 Task: Add Jeff's Garden Organic Pitted Greek Kalamata Olives to the cart.
Action: Mouse moved to (303, 152)
Screenshot: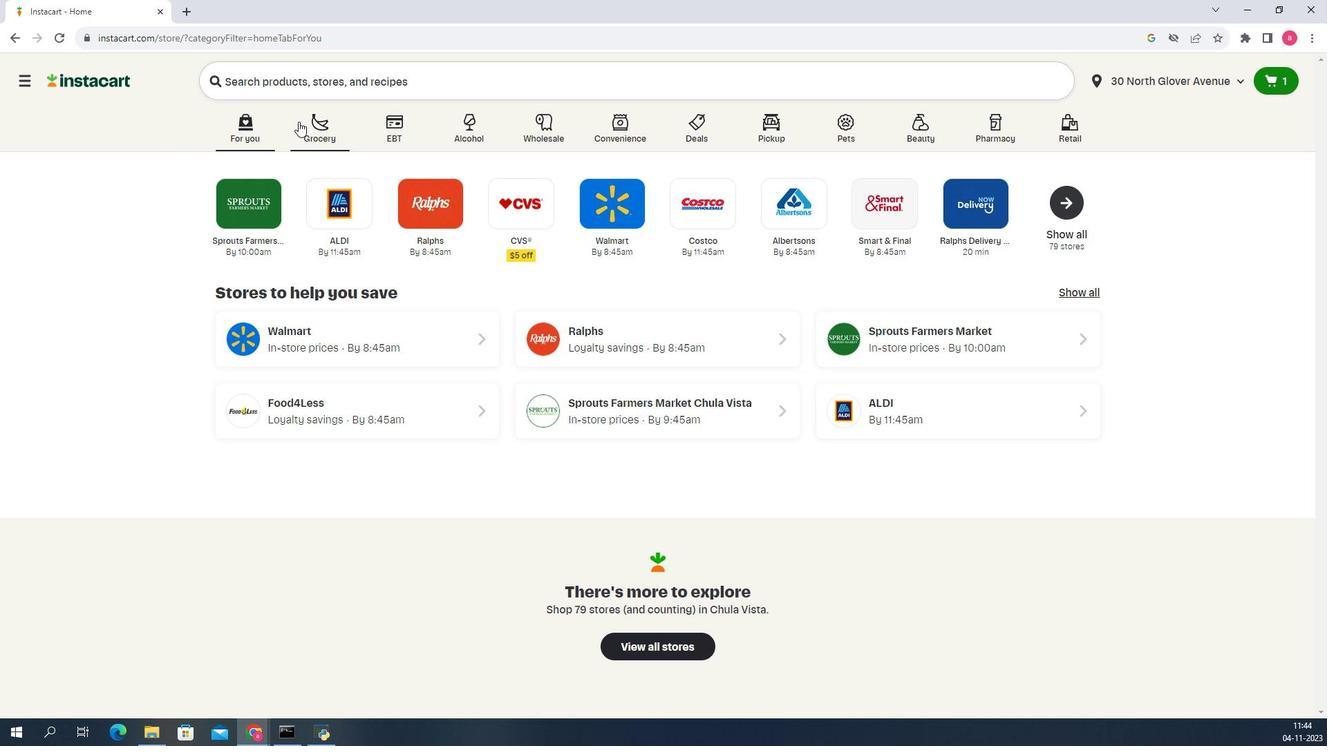 
Action: Mouse pressed left at (303, 152)
Screenshot: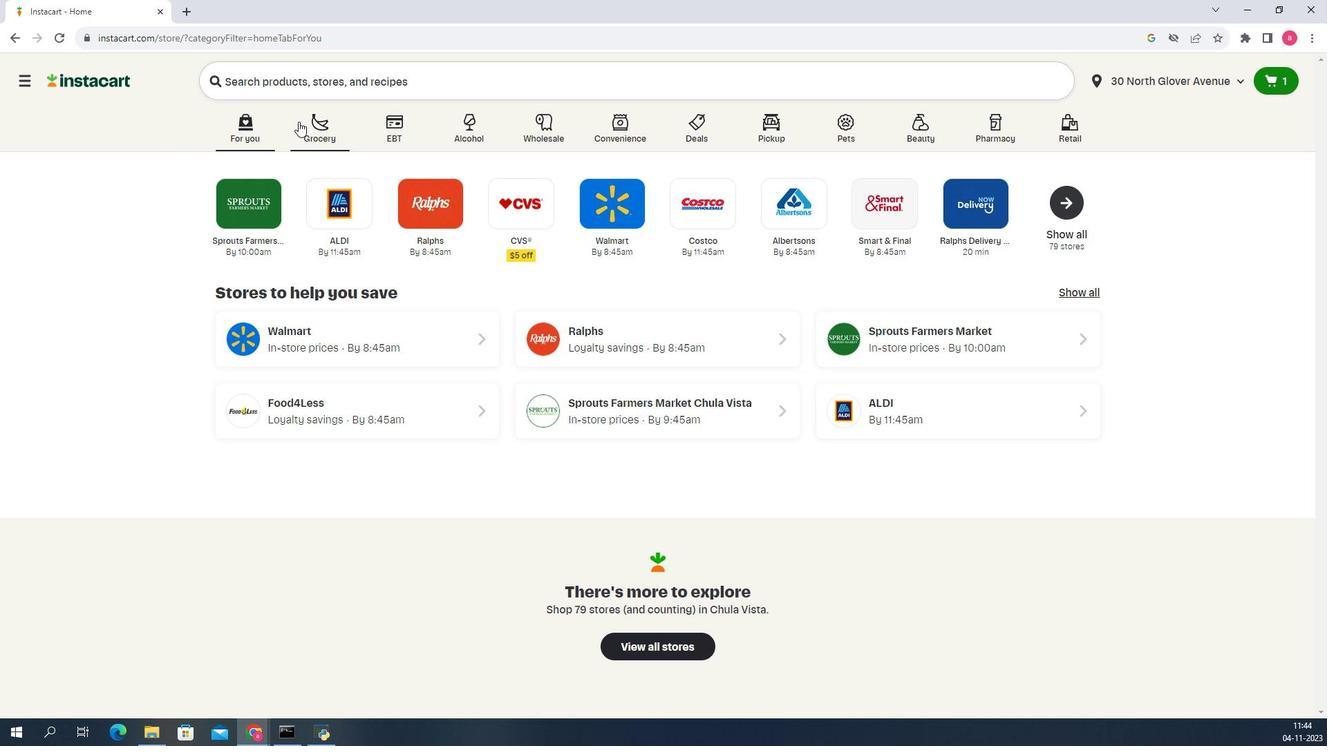 
Action: Mouse moved to (416, 404)
Screenshot: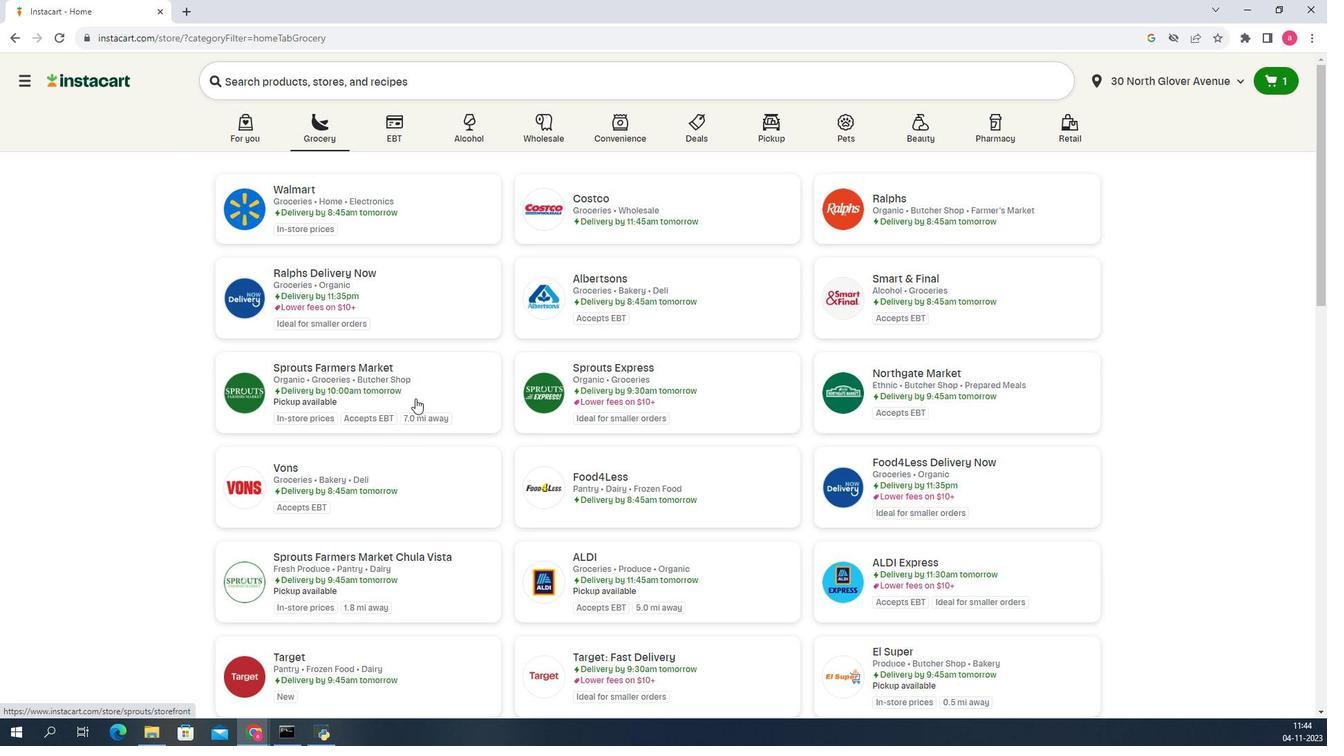 
Action: Mouse pressed left at (416, 404)
Screenshot: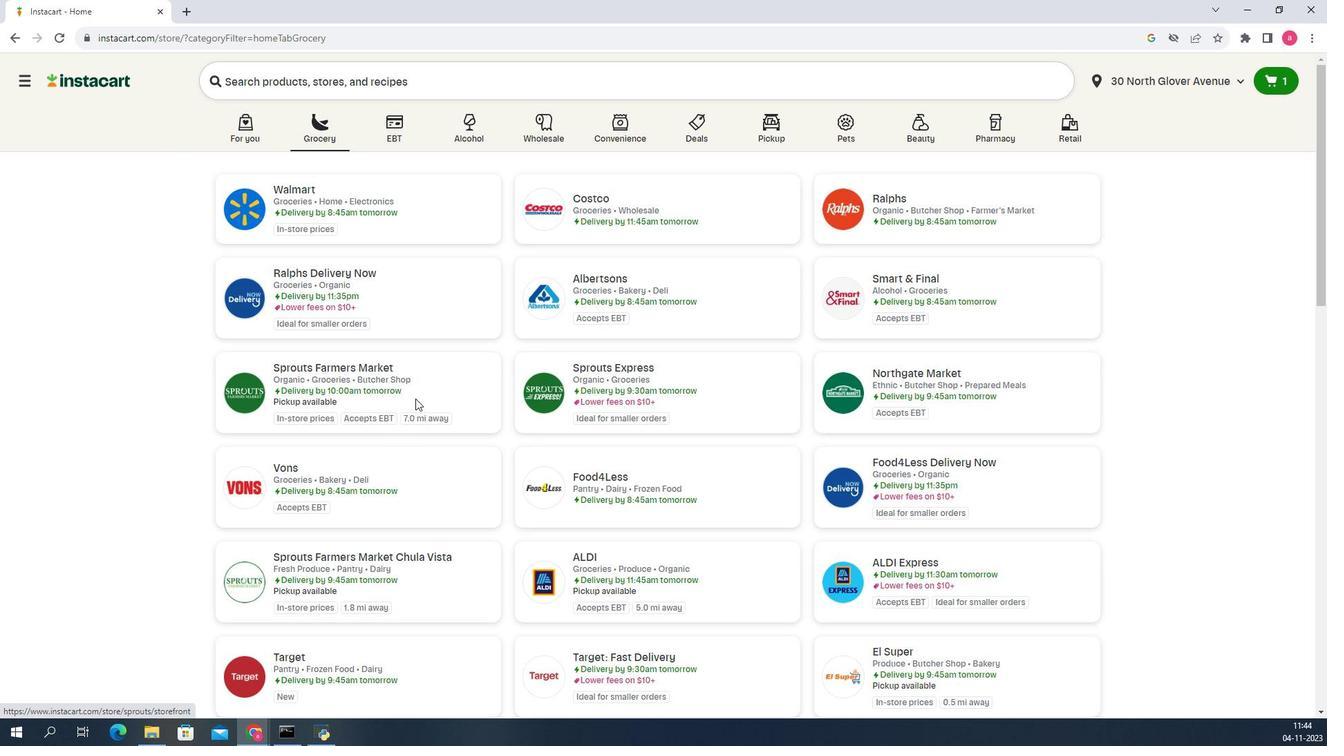 
Action: Mouse moved to (160, 331)
Screenshot: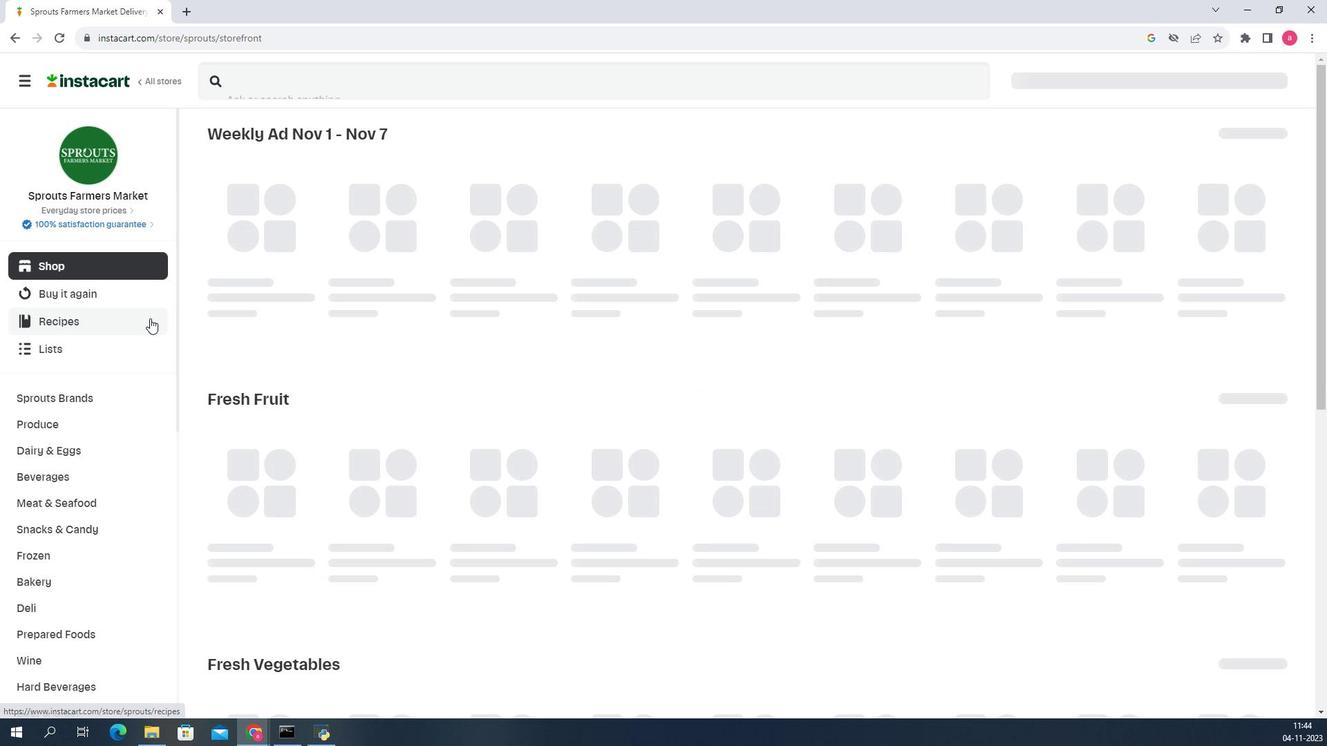 
Action: Mouse scrolled (160, 331) with delta (0, 0)
Screenshot: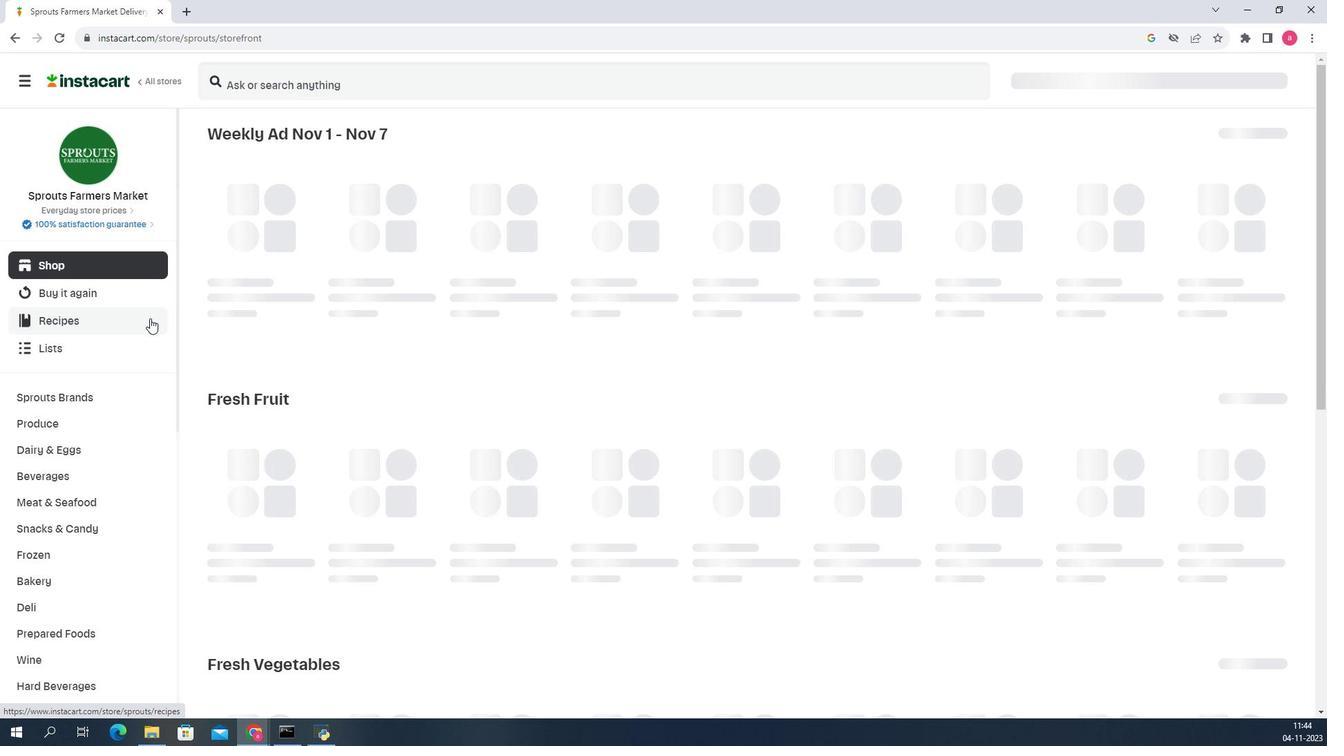 
Action: Mouse scrolled (160, 331) with delta (0, 0)
Screenshot: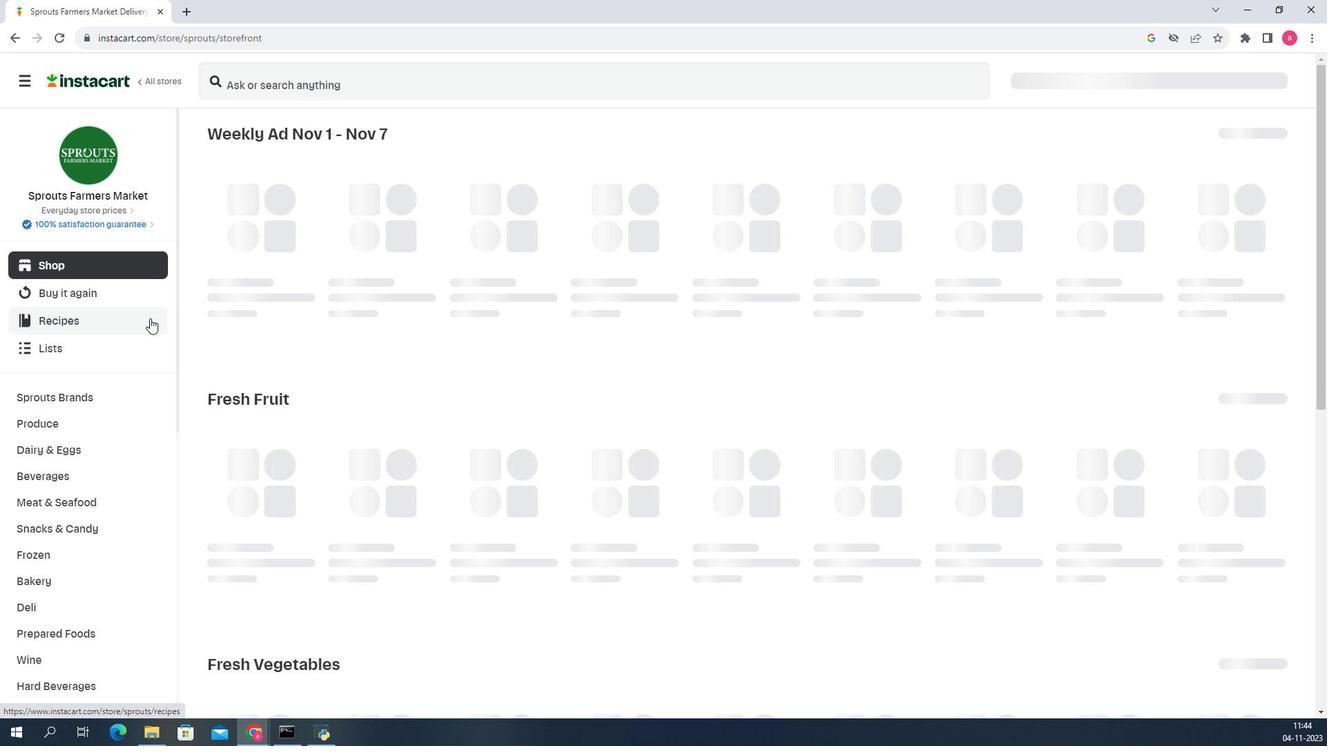 
Action: Mouse moved to (111, 403)
Screenshot: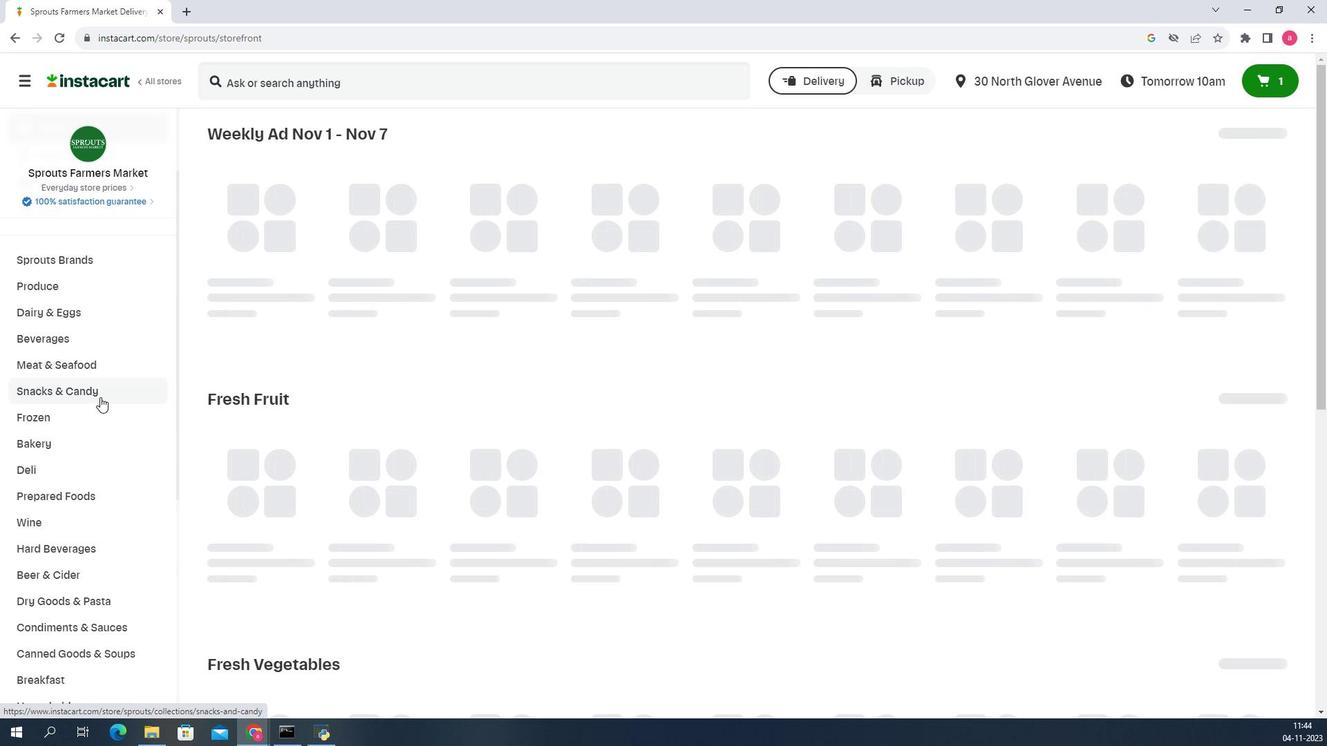
Action: Mouse scrolled (111, 402) with delta (0, 0)
Screenshot: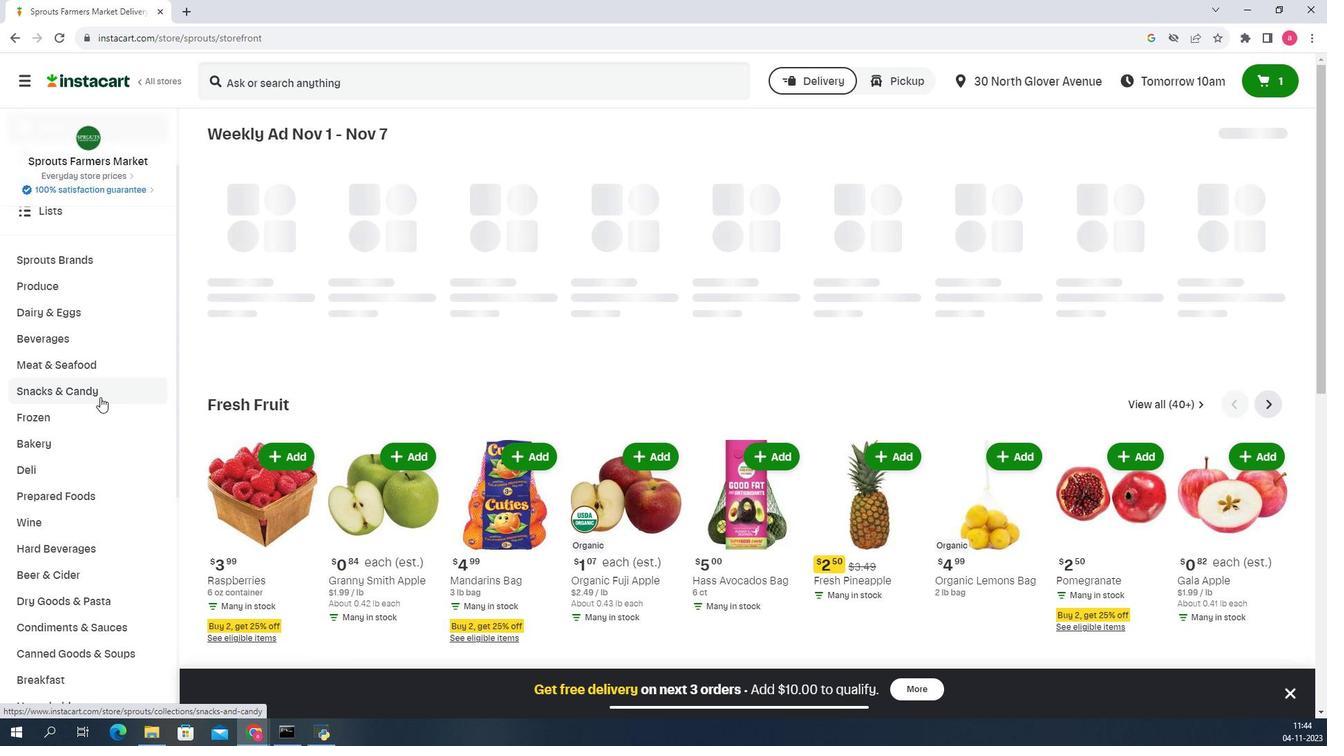 
Action: Mouse scrolled (111, 402) with delta (0, 0)
Screenshot: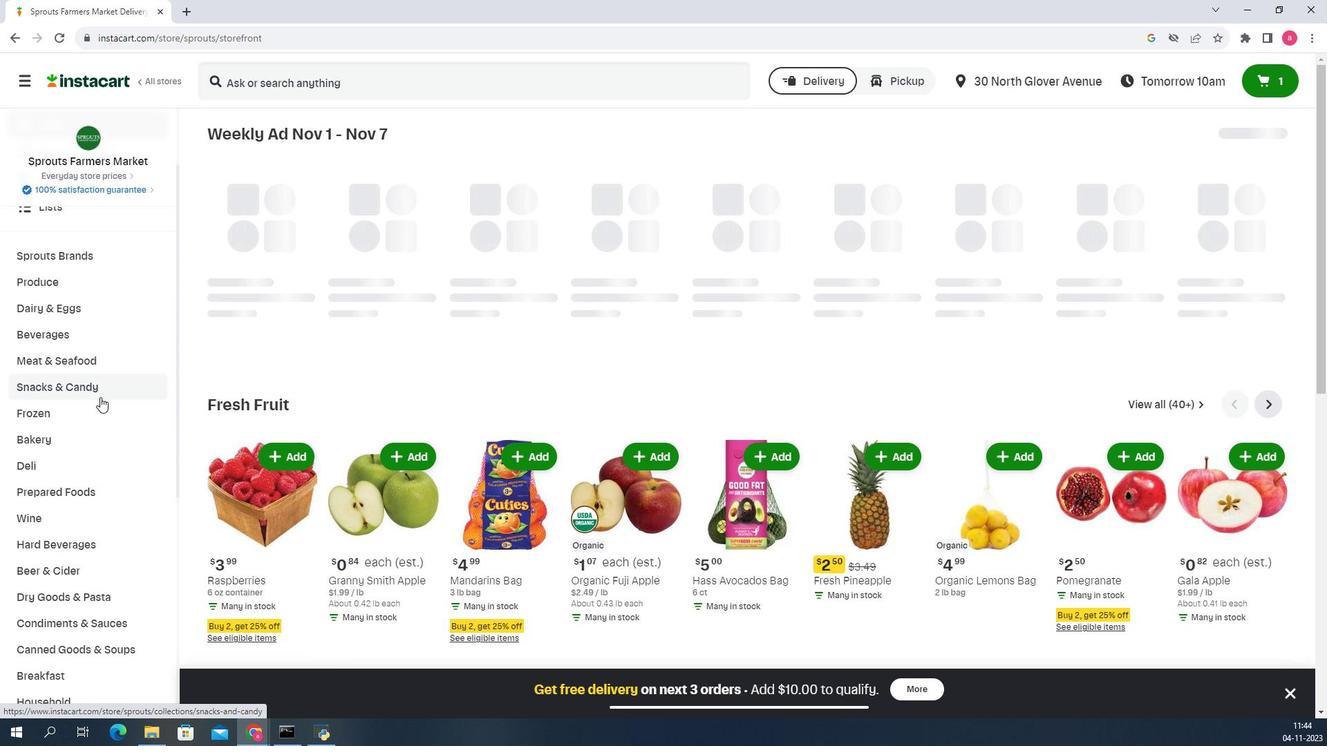 
Action: Mouse moved to (60, 487)
Screenshot: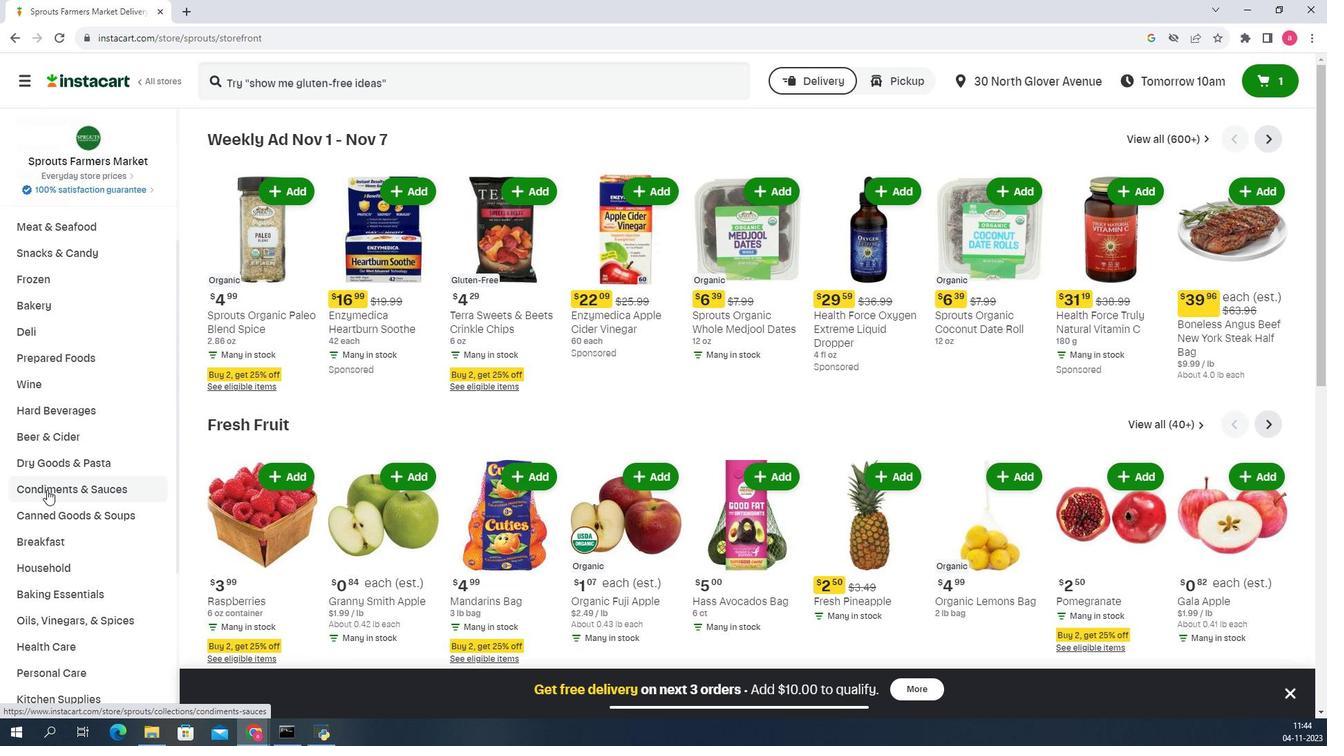 
Action: Mouse pressed left at (60, 487)
Screenshot: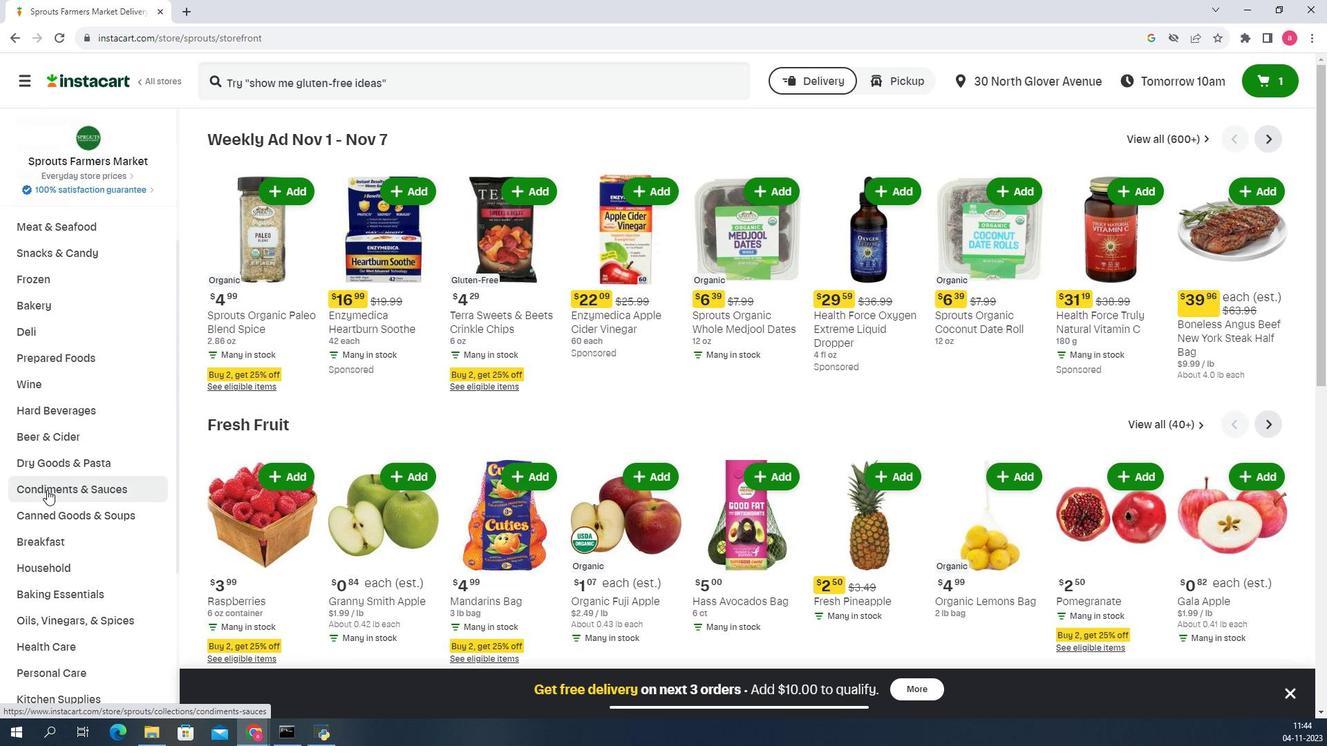 
Action: Mouse moved to (1081, 204)
Screenshot: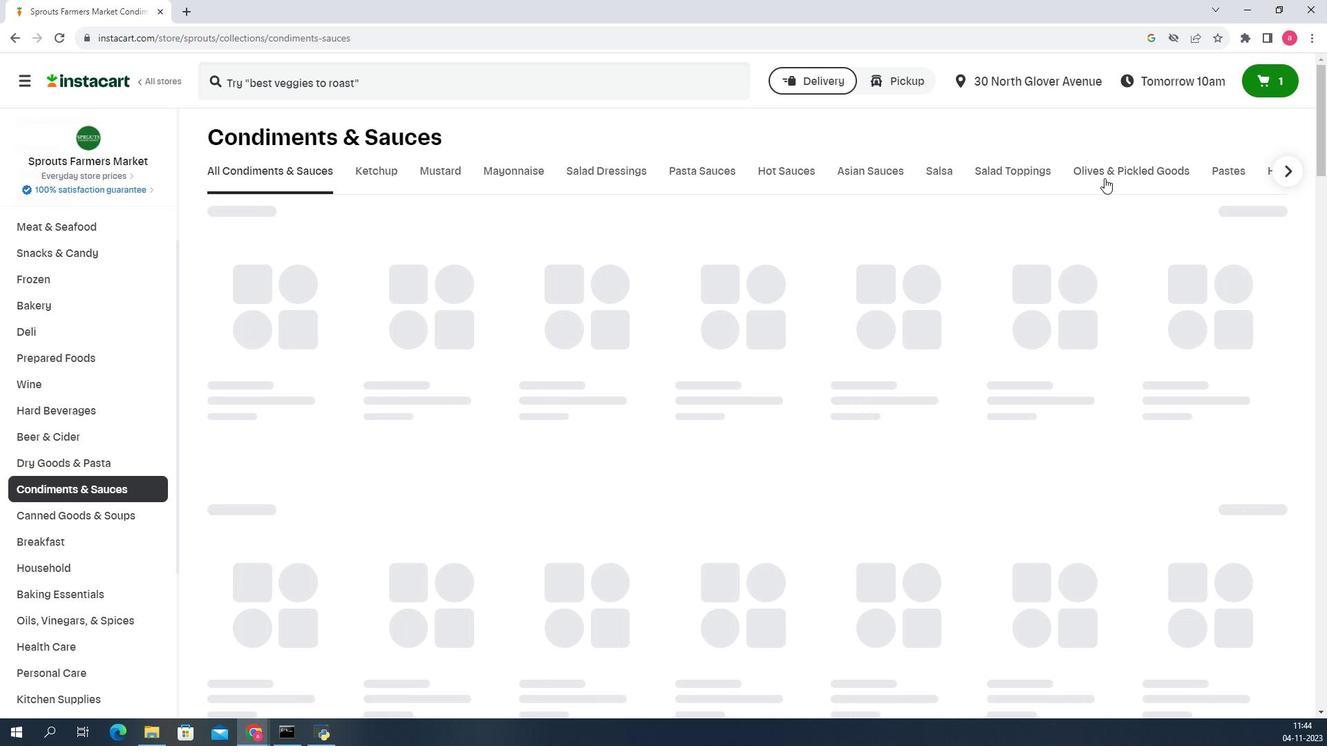 
Action: Mouse pressed left at (1081, 204)
Screenshot: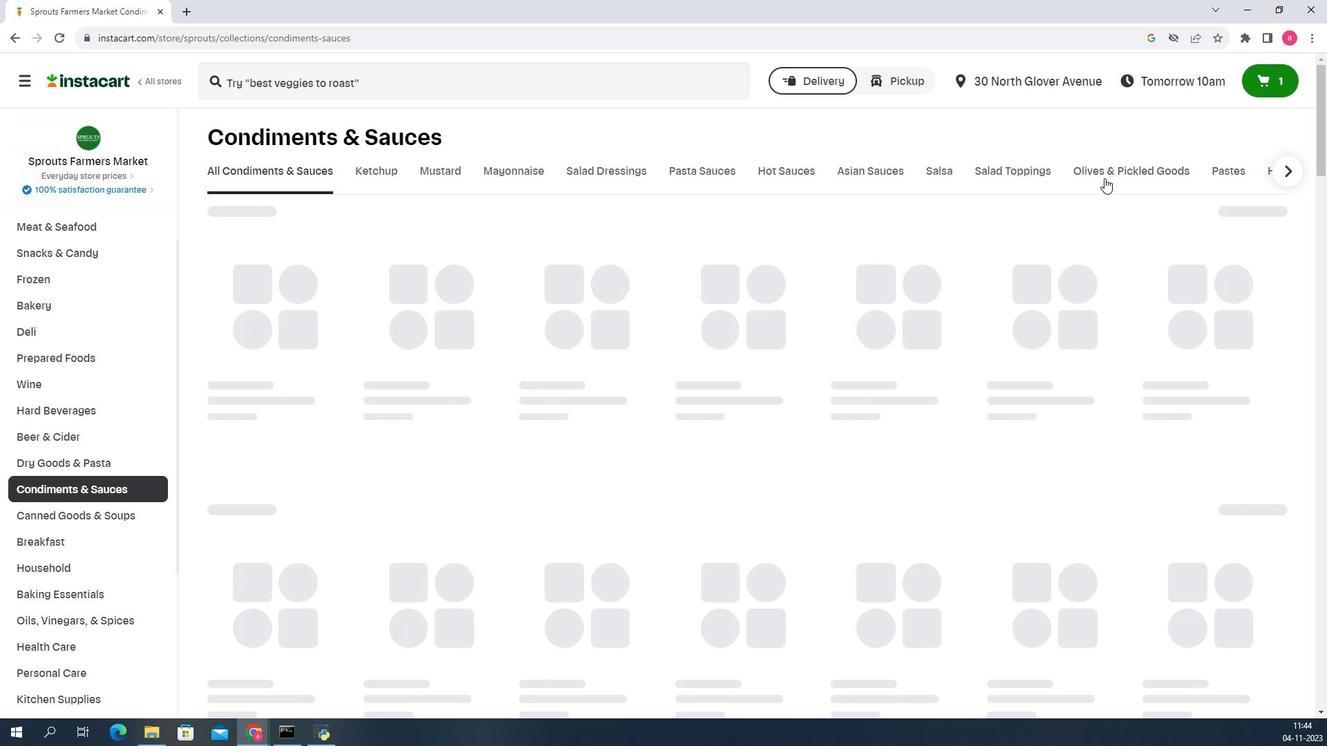 
Action: Mouse moved to (417, 125)
Screenshot: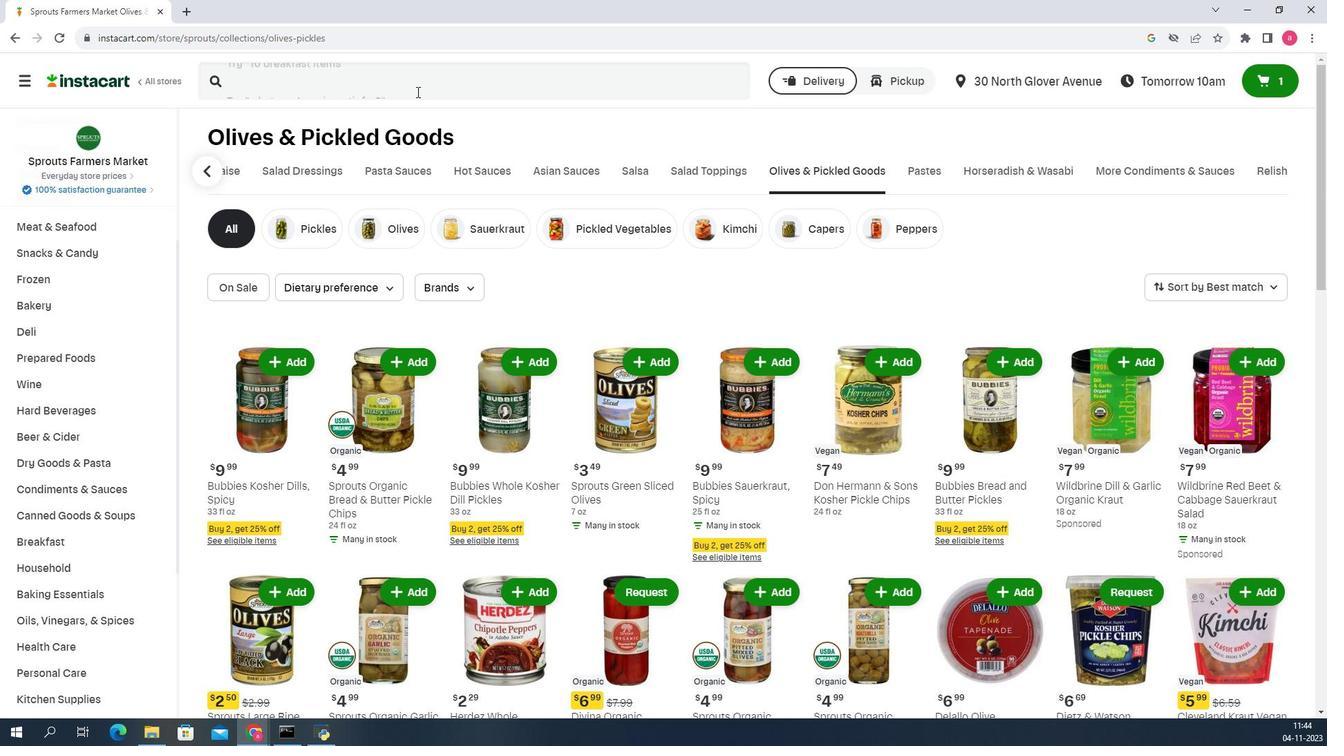 
Action: Mouse pressed left at (417, 125)
Screenshot: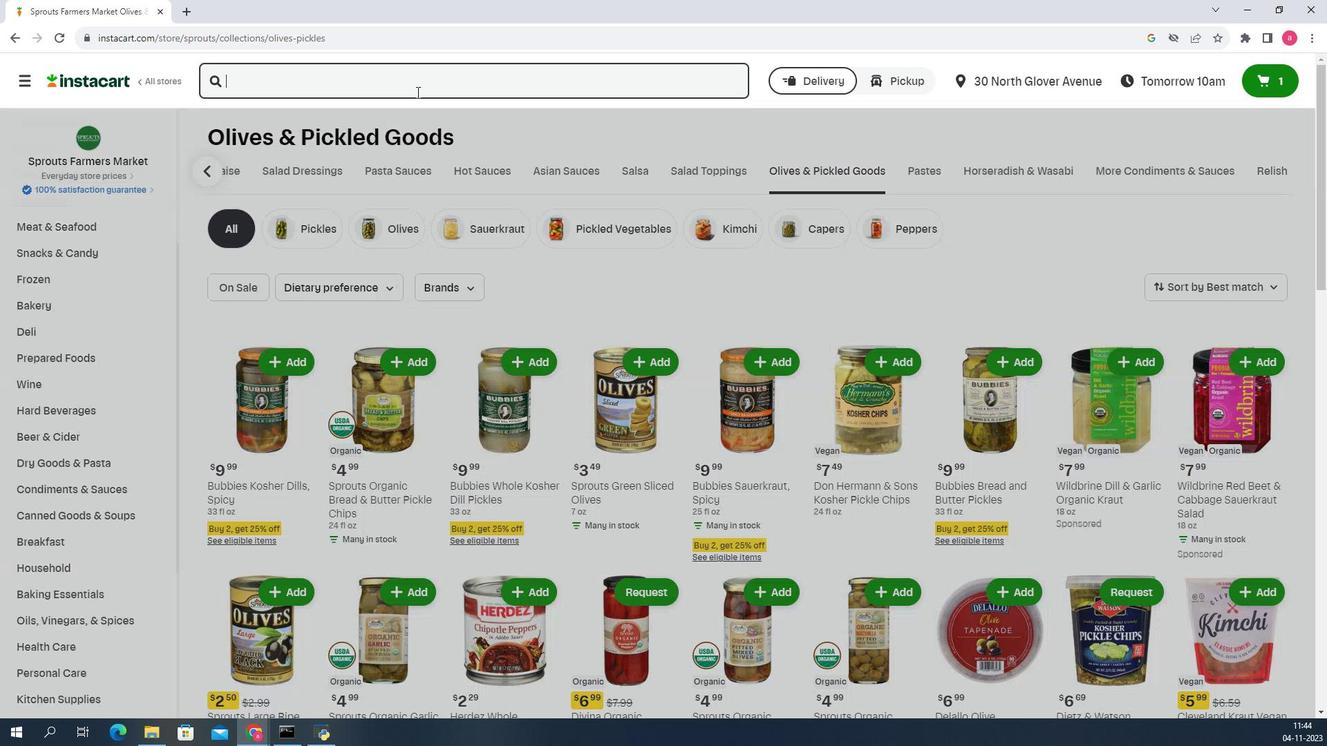 
Action: Key pressed <Key.shift>Jeff's<Key.space><Key.shift>Garden<Key.space><Key.shift>Organic<Key.space><Key.shift><Key.shift><Key.shift><Key.shift>Pitted<Key.space><Key.shift>Greek<Key.space><Key.shift>Kalamata<Key.space><Key.shift>Olives<Key.enter>
Screenshot: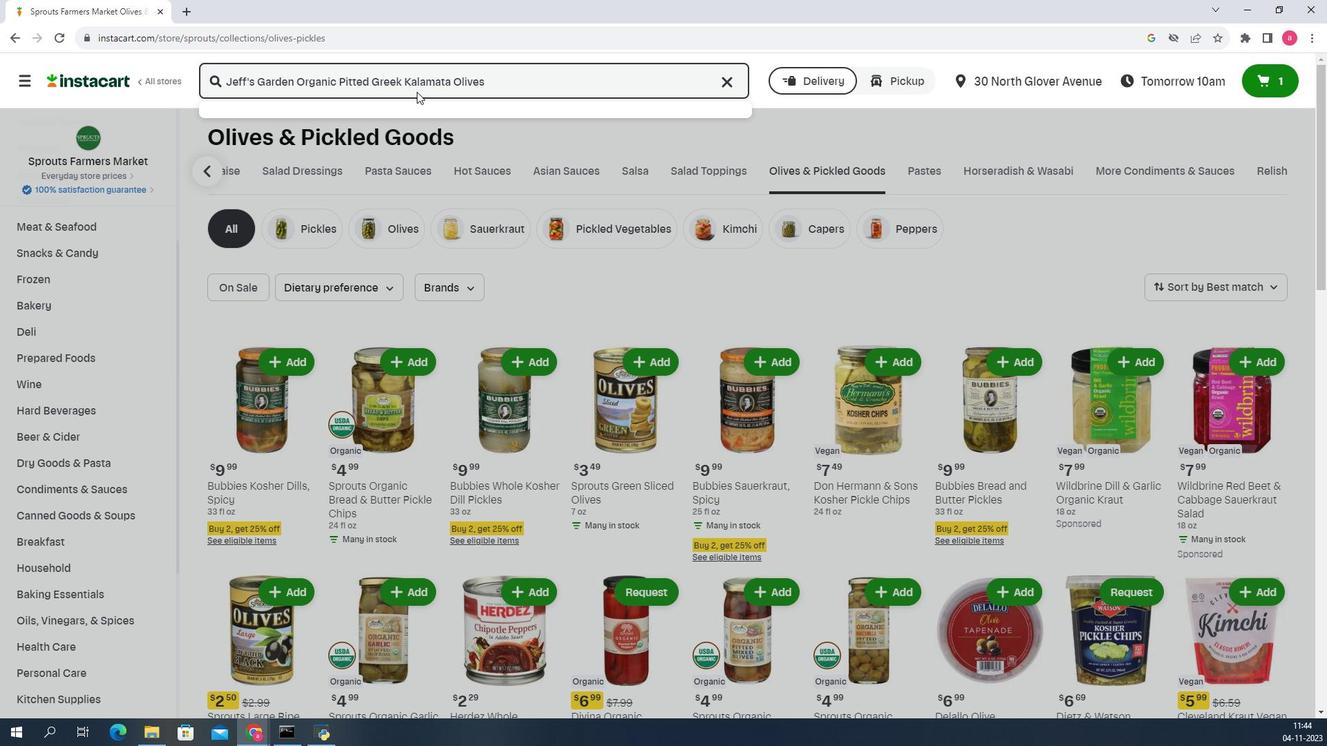 
Action: Mouse moved to (367, 221)
Screenshot: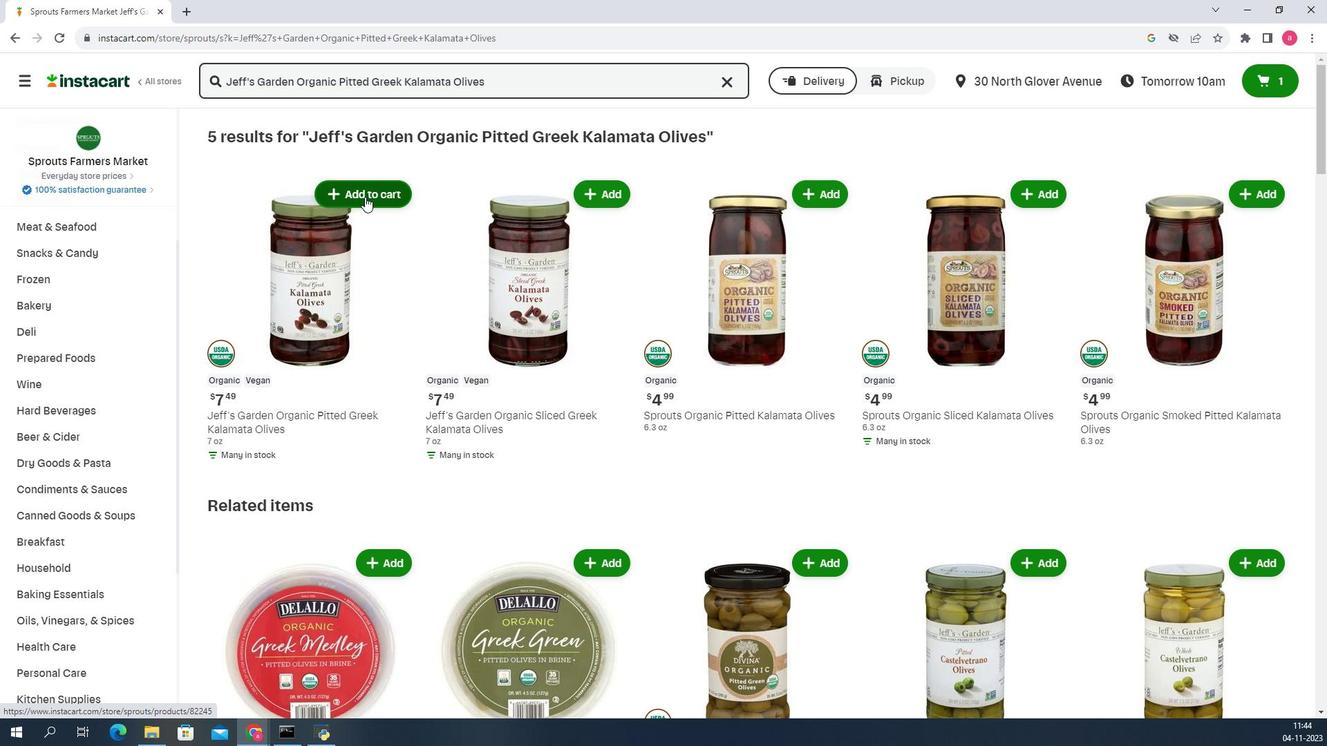 
Action: Mouse pressed left at (367, 221)
Screenshot: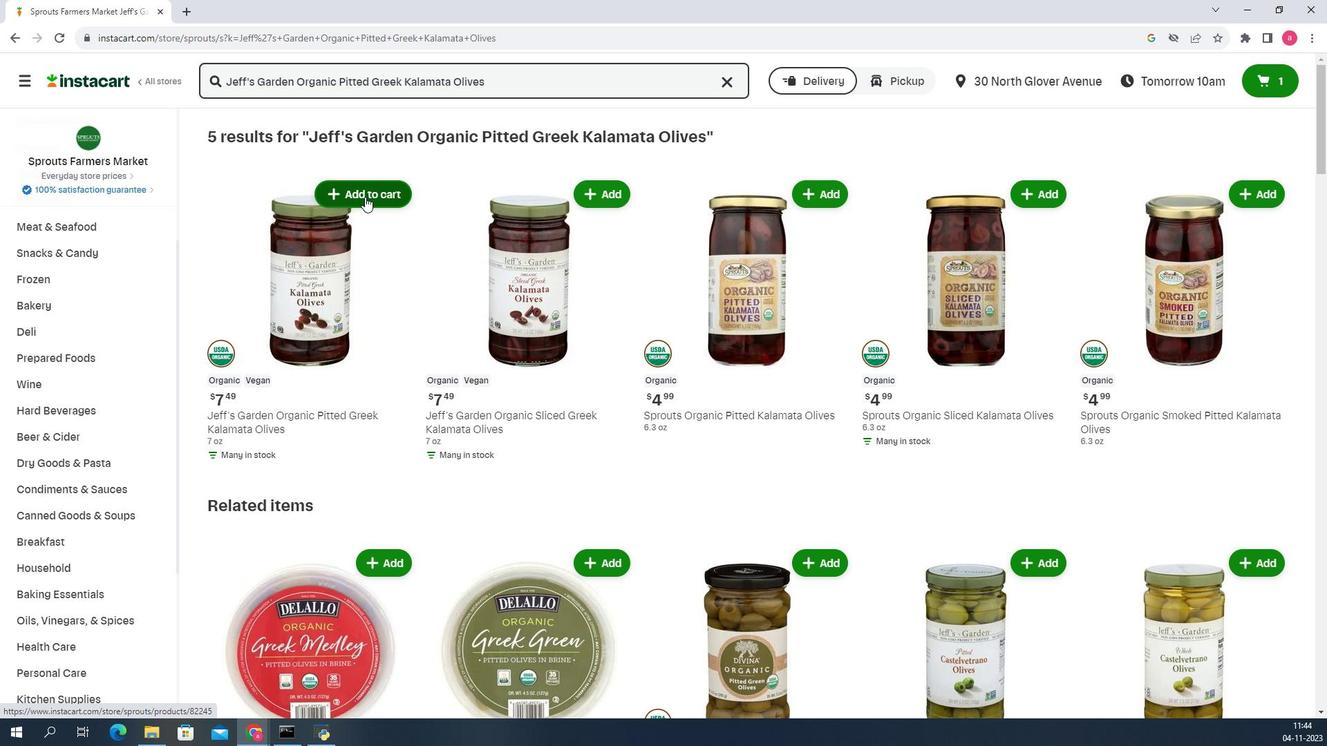 
Action: Mouse moved to (362, 279)
Screenshot: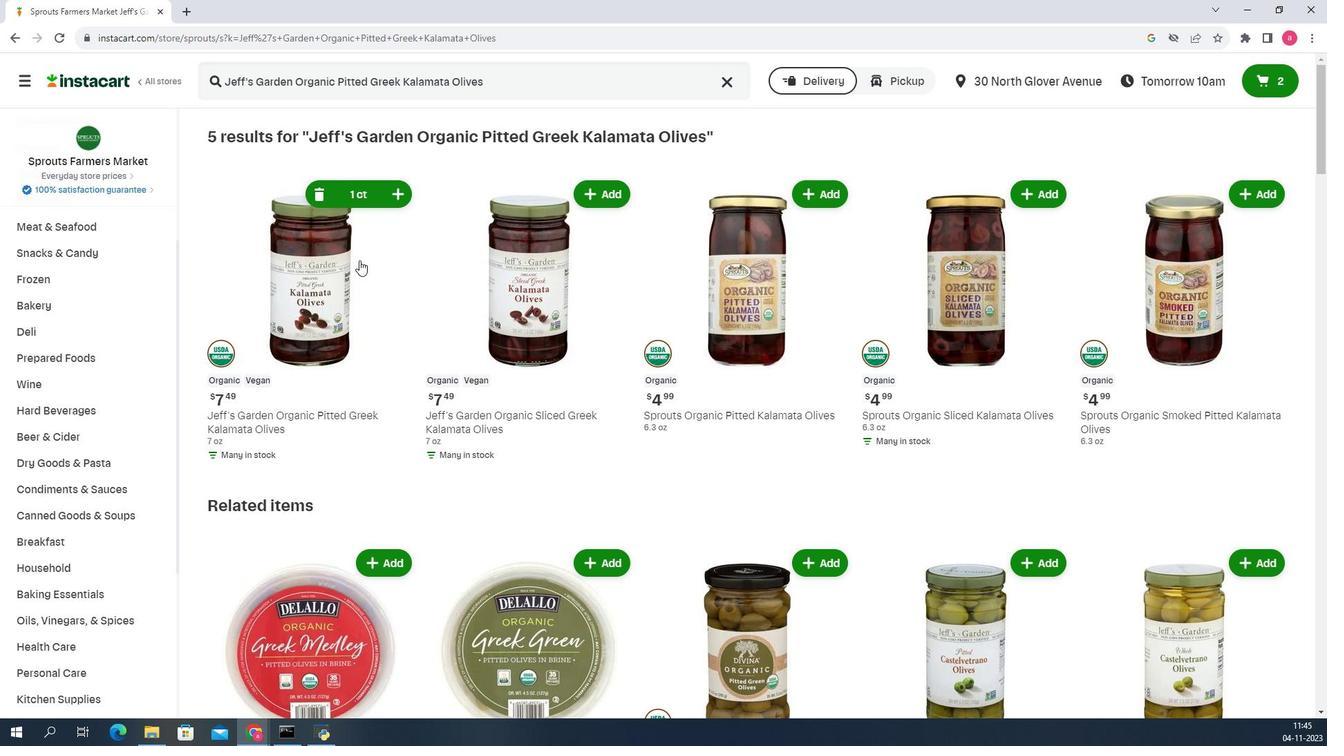 
